 Task: Use Campfire Effect in this video Movie B.mp4
Action: Mouse moved to (242, 177)
Screenshot: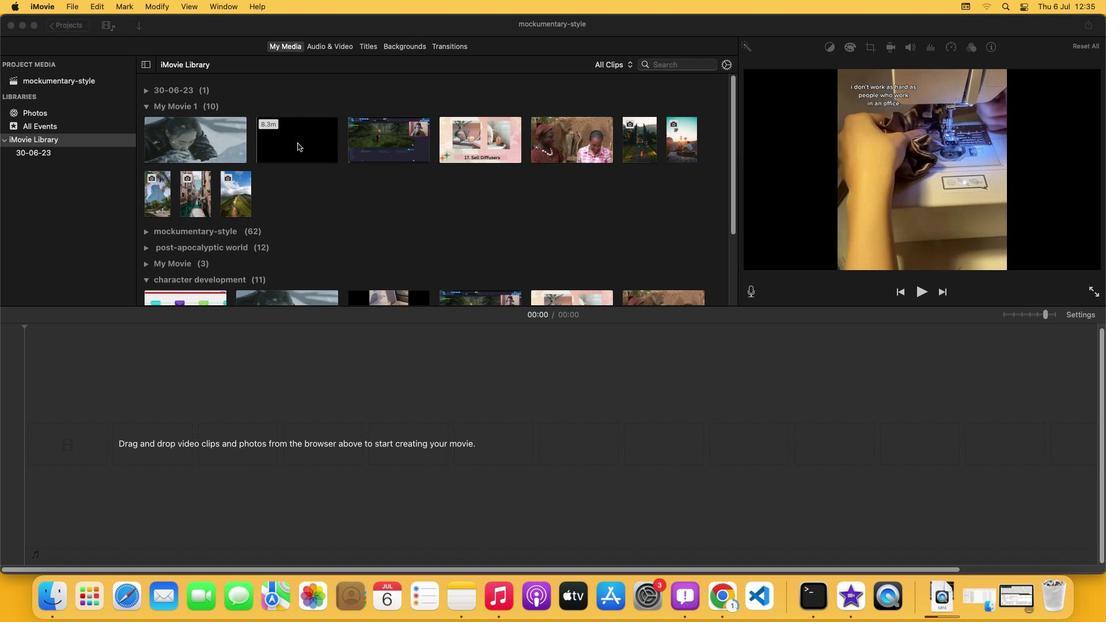 
Action: Mouse pressed left at (242, 177)
Screenshot: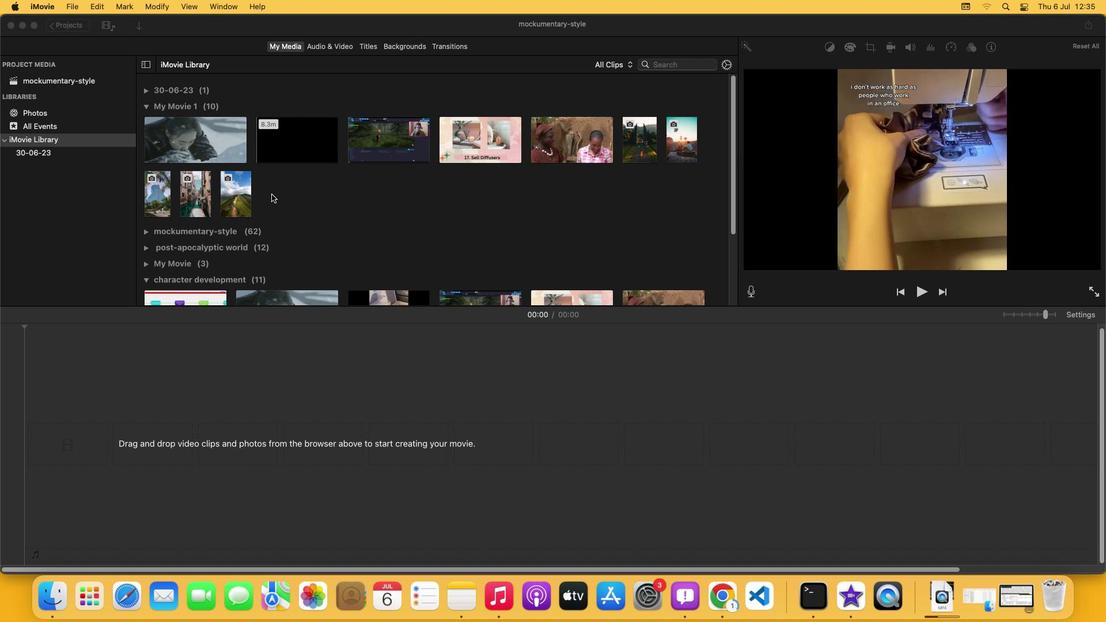 
Action: Mouse moved to (251, 161)
Screenshot: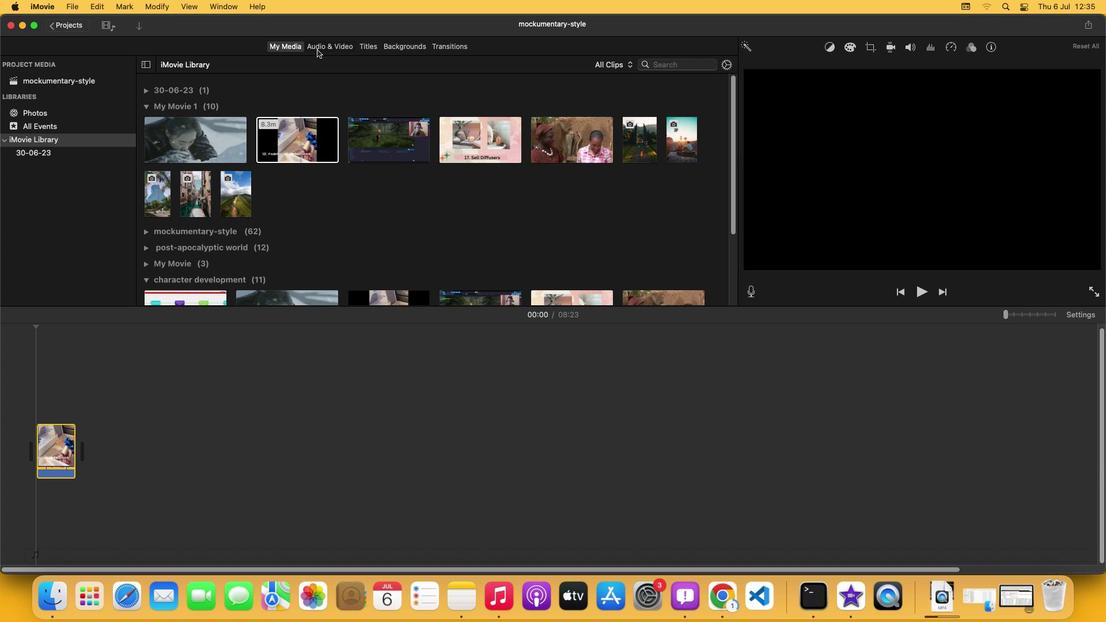 
Action: Mouse pressed left at (251, 161)
Screenshot: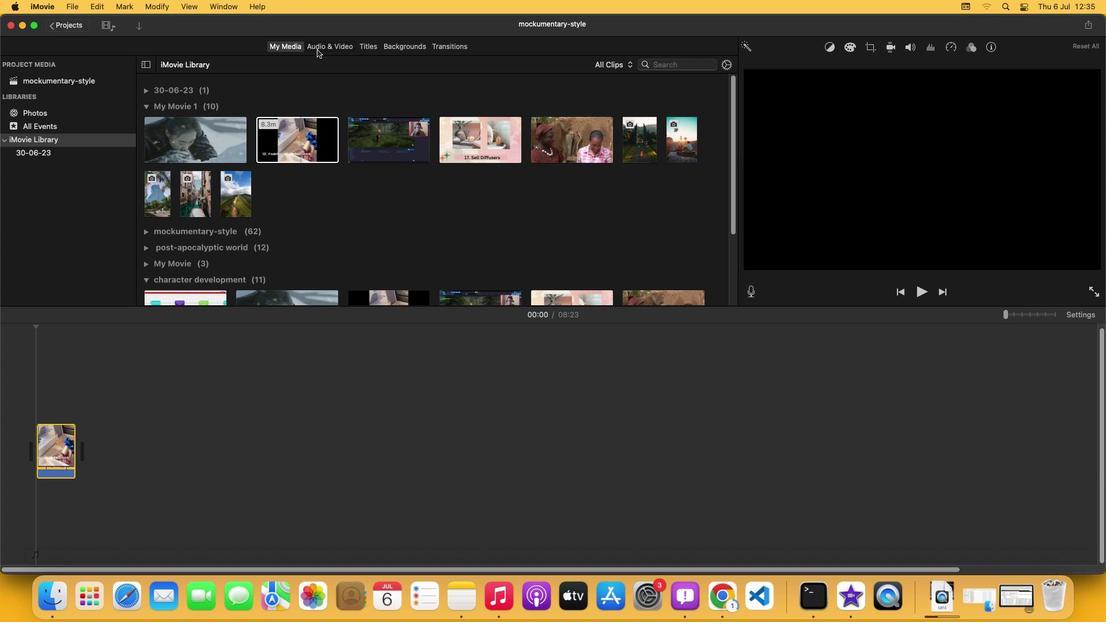 
Action: Mouse moved to (188, 186)
Screenshot: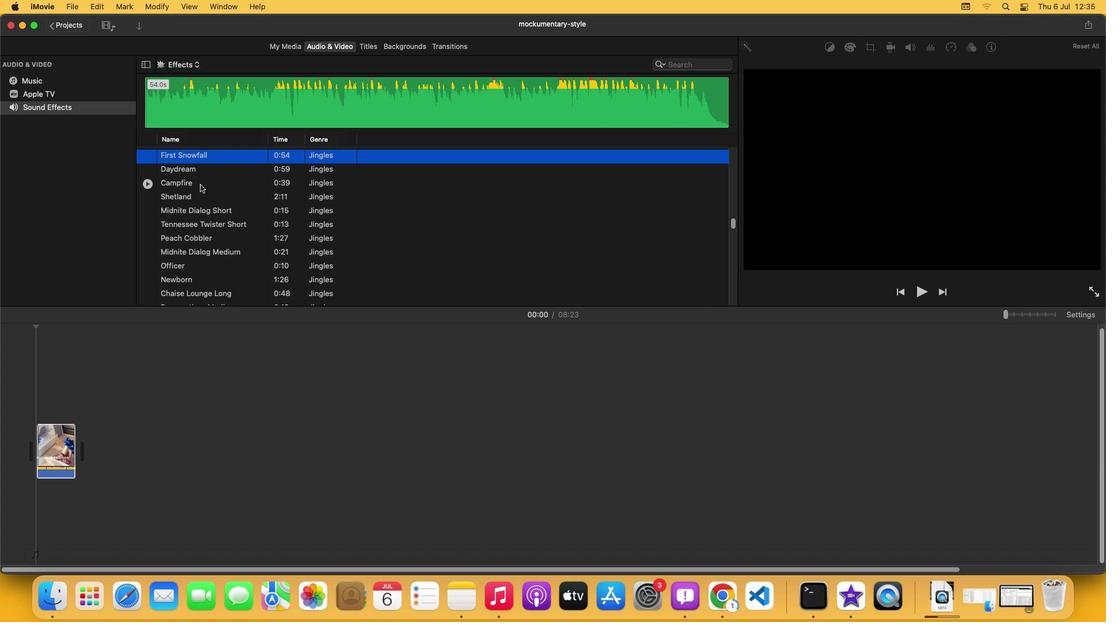 
Action: Mouse pressed left at (188, 186)
Screenshot: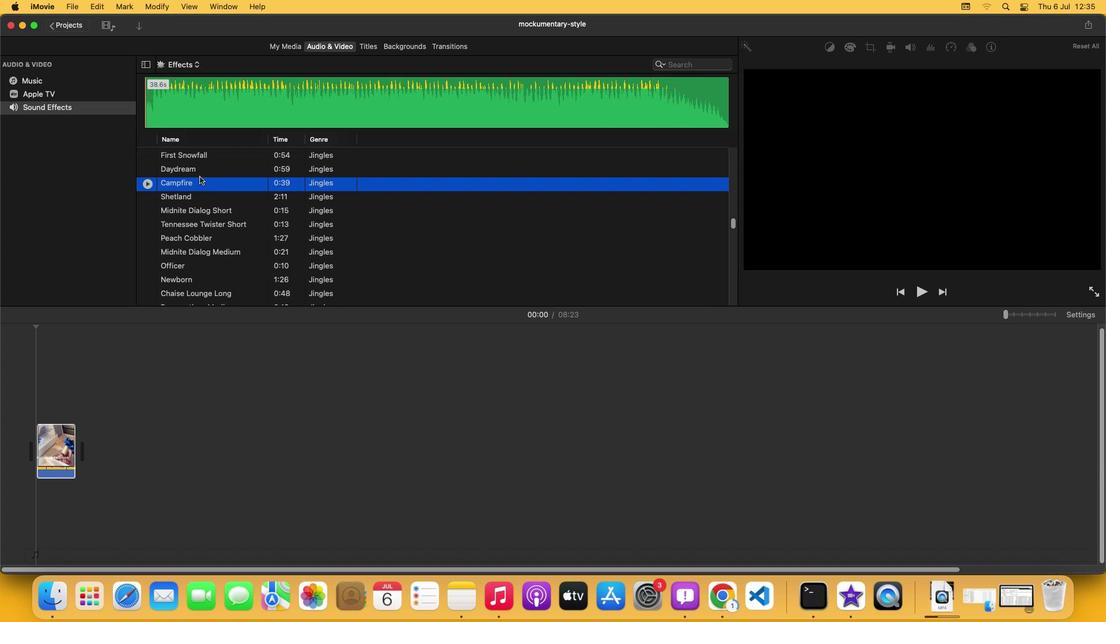 
Action: Mouse moved to (187, 173)
Screenshot: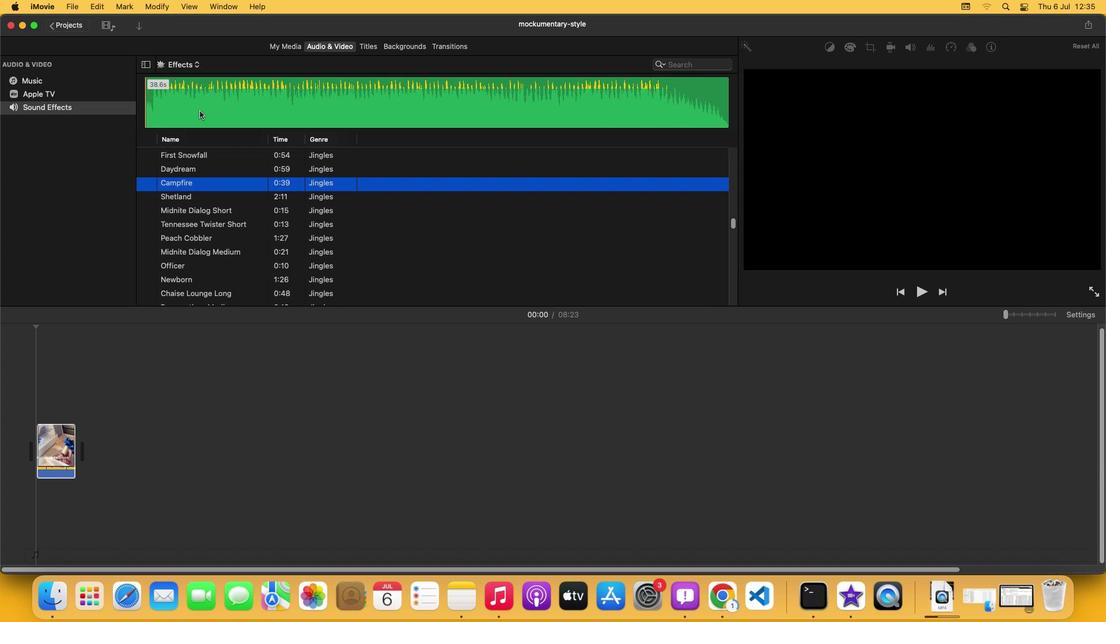 
Action: Mouse pressed left at (187, 173)
Screenshot: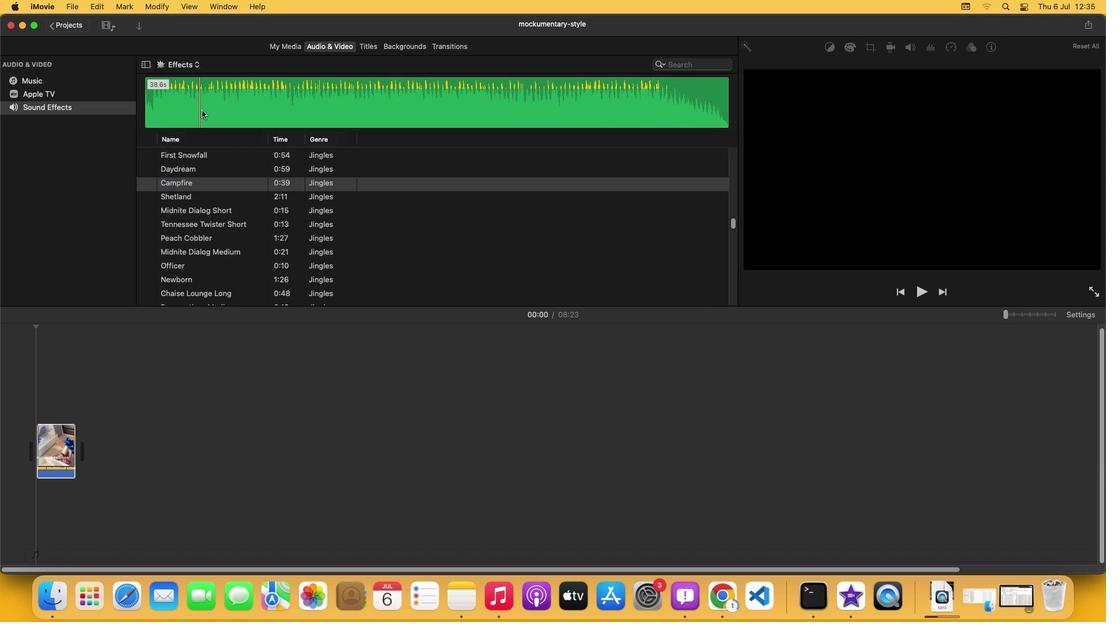 
Action: Mouse moved to (235, 171)
Screenshot: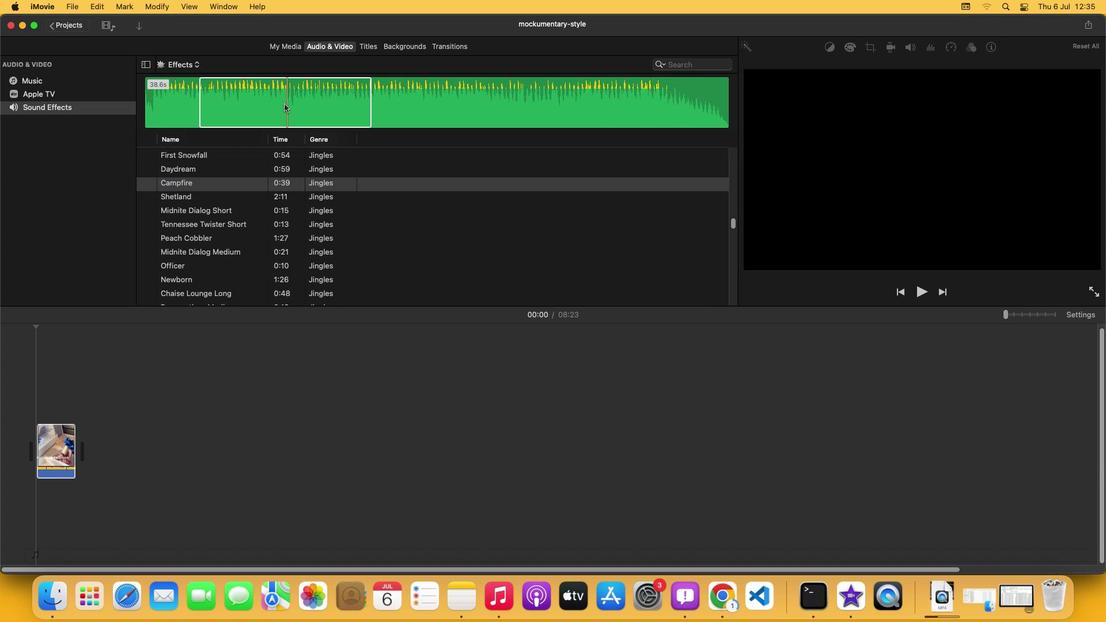 
Action: Mouse pressed left at (235, 171)
Screenshot: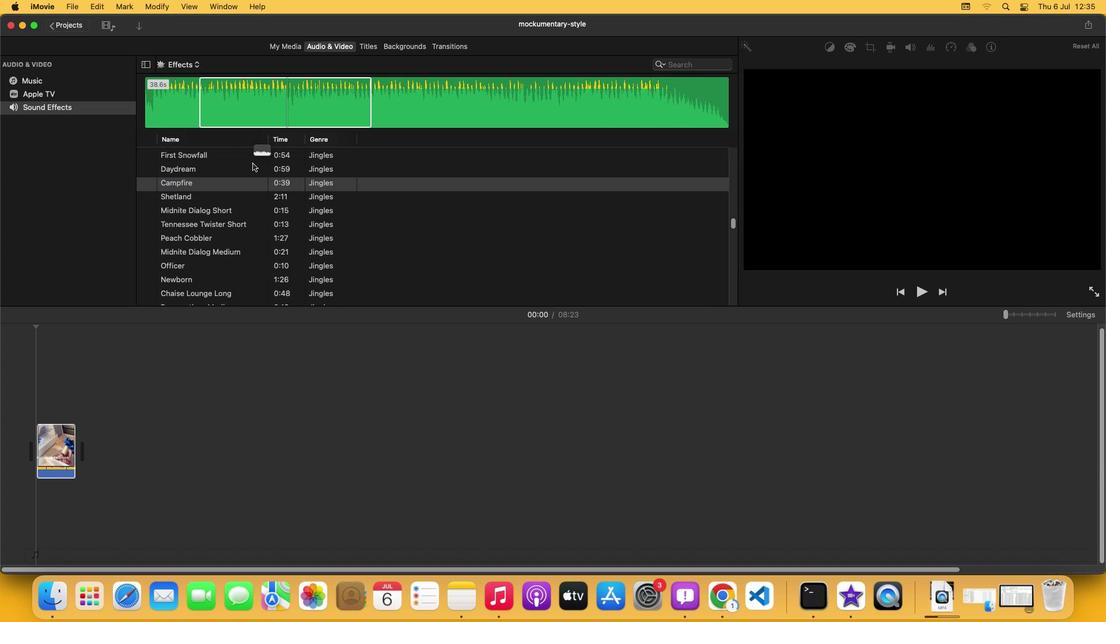 
Action: Mouse moved to (142, 241)
Screenshot: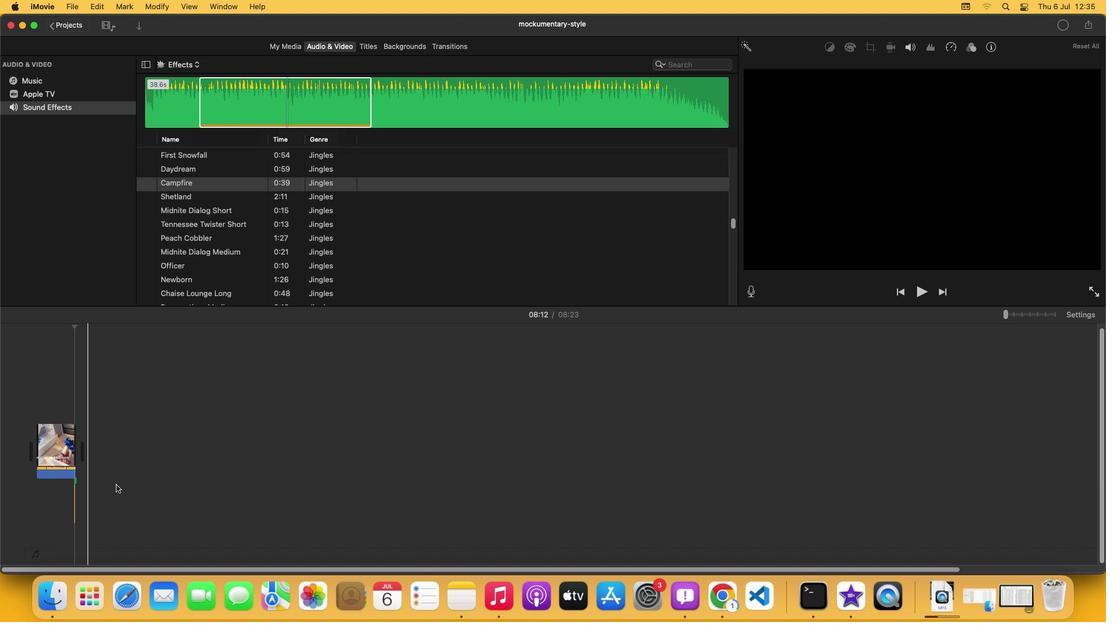 
